 Task: Invite Team Member Softage.1@softage.net to Workspace Car Rentals. Invite Team Member Softage.2@softage.net to Workspace Car Rentals. Invite Team Member Softage.3@softage.net to Workspace Car Rentals. Invite Team Member Softage.4@softage.net to Workspace Car Rentals
Action: Mouse moved to (228, 370)
Screenshot: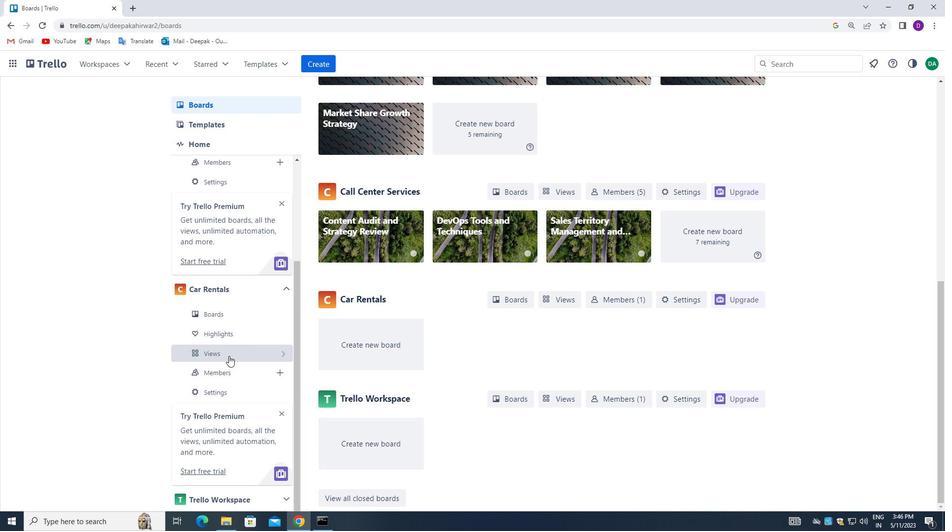 
Action: Mouse pressed left at (228, 370)
Screenshot: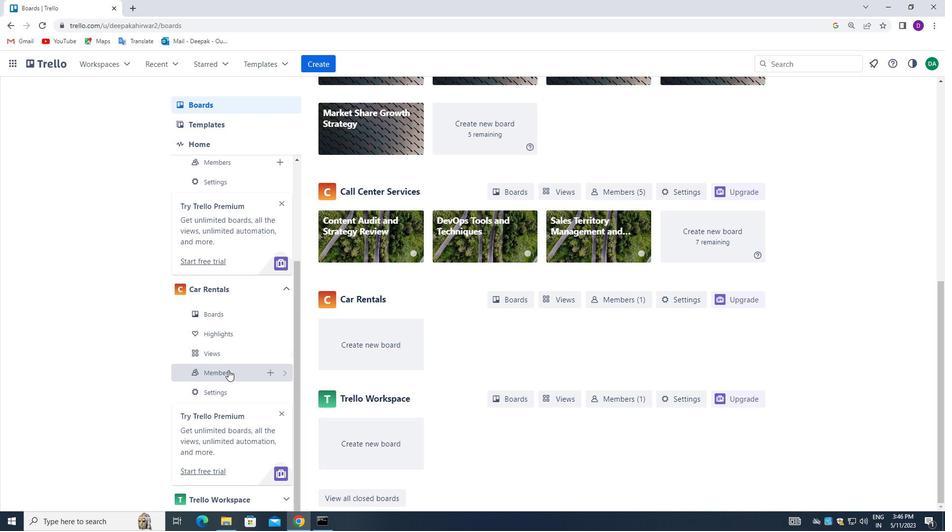 
Action: Mouse moved to (699, 101)
Screenshot: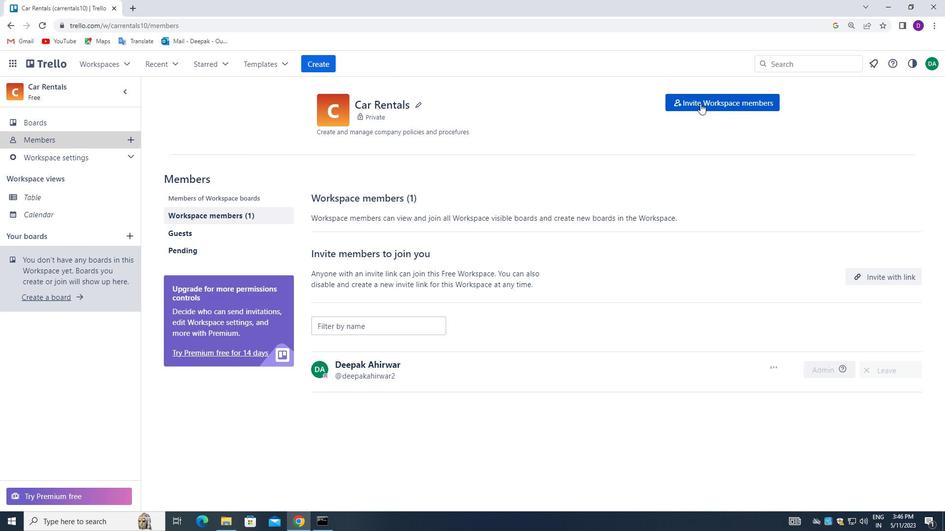 
Action: Mouse pressed left at (699, 101)
Screenshot: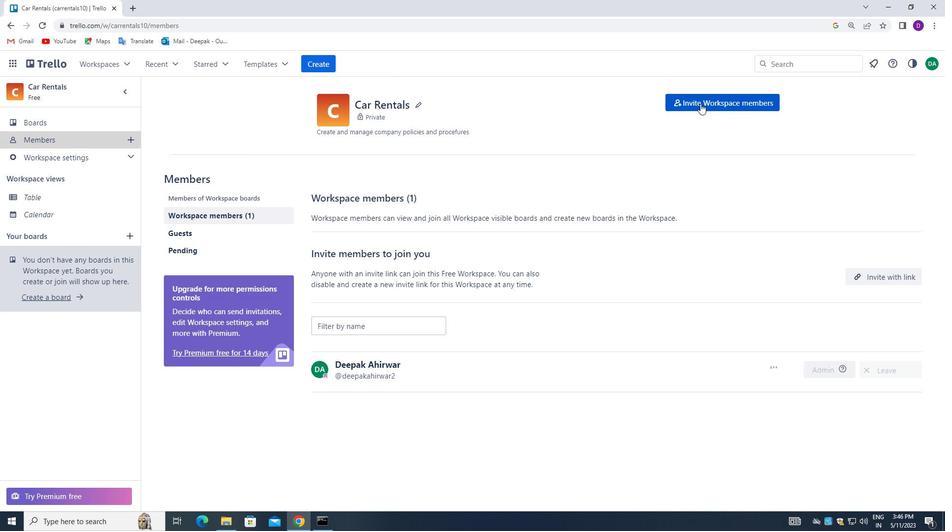 
Action: Mouse moved to (389, 276)
Screenshot: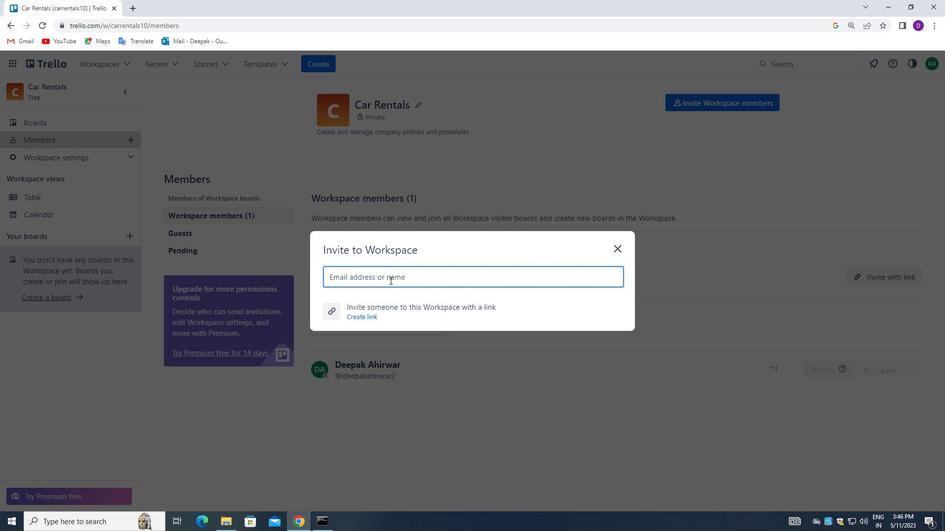 
Action: Mouse pressed left at (389, 276)
Screenshot: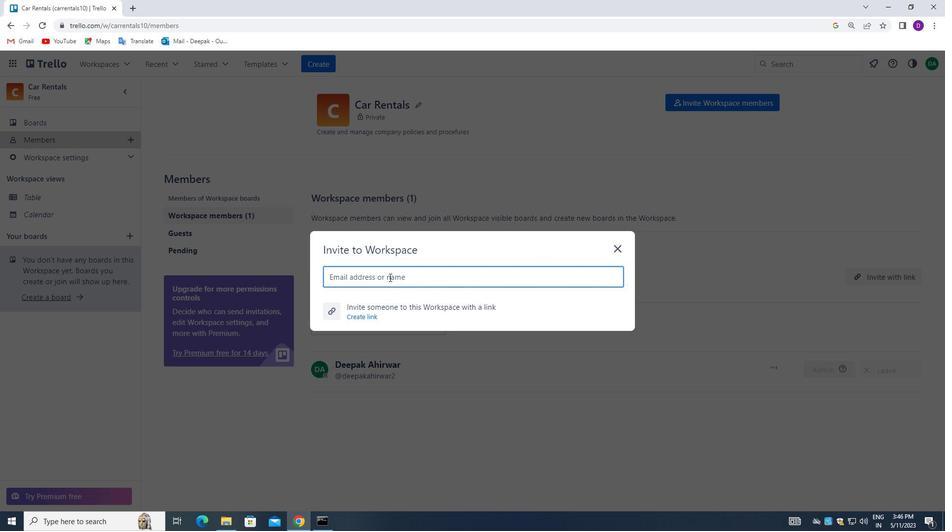 
Action: Mouse moved to (284, 388)
Screenshot: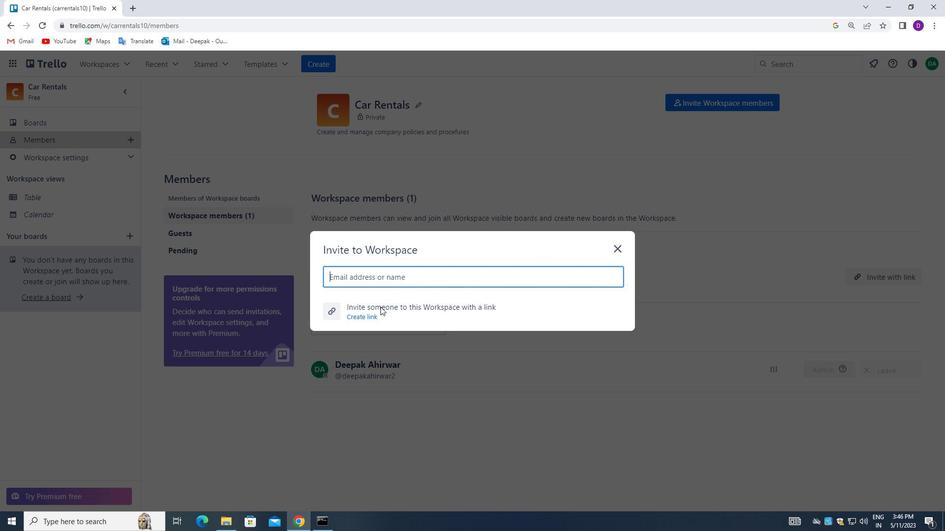 
Action: Key pressed <Key.shift_r>Softage.1<Key.shift>@SOFTAGE.NET
Screenshot: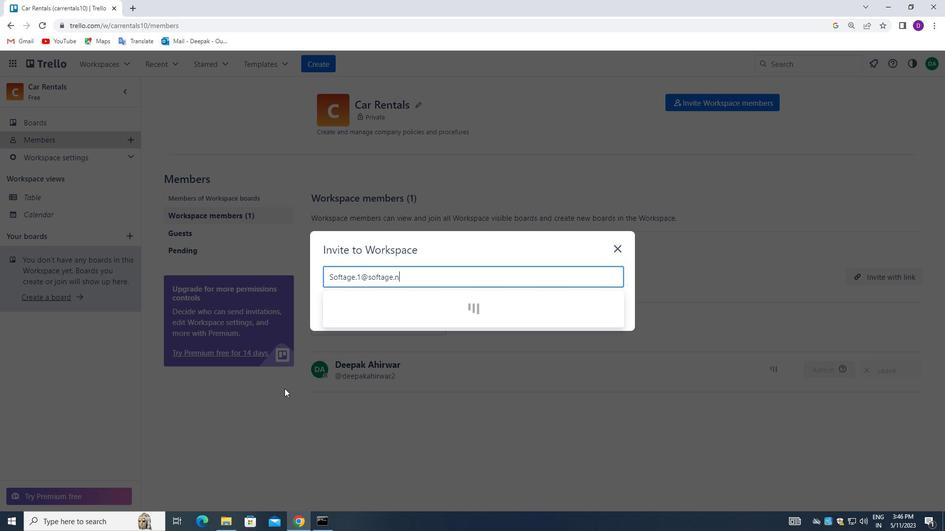 
Action: Mouse moved to (369, 308)
Screenshot: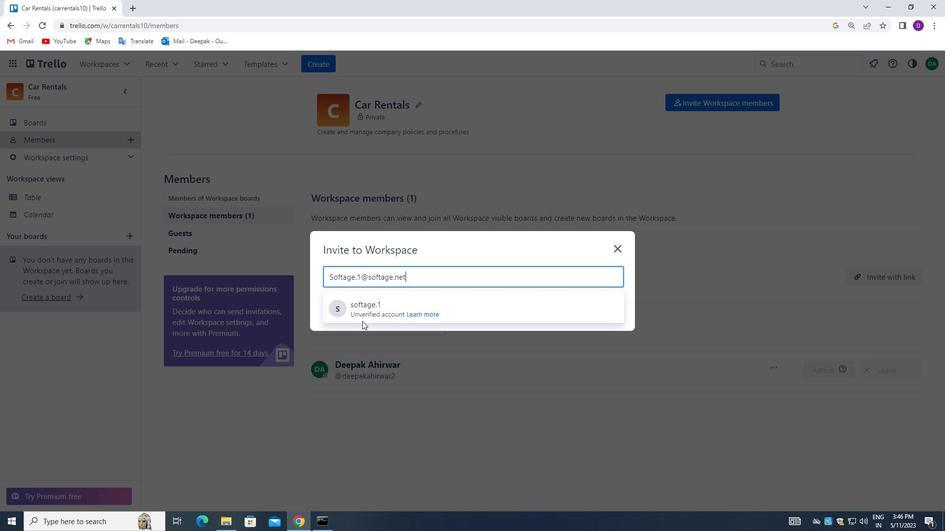 
Action: Mouse pressed left at (369, 308)
Screenshot: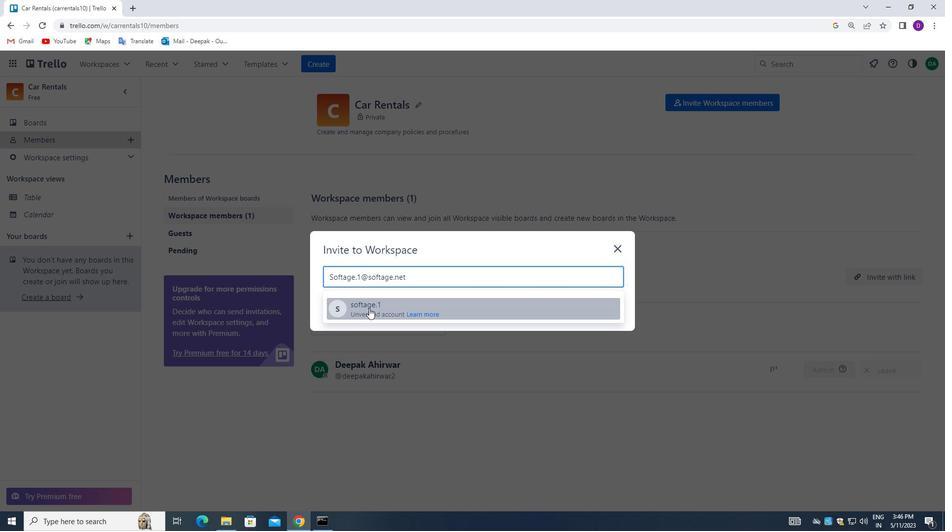 
Action: Mouse moved to (423, 249)
Screenshot: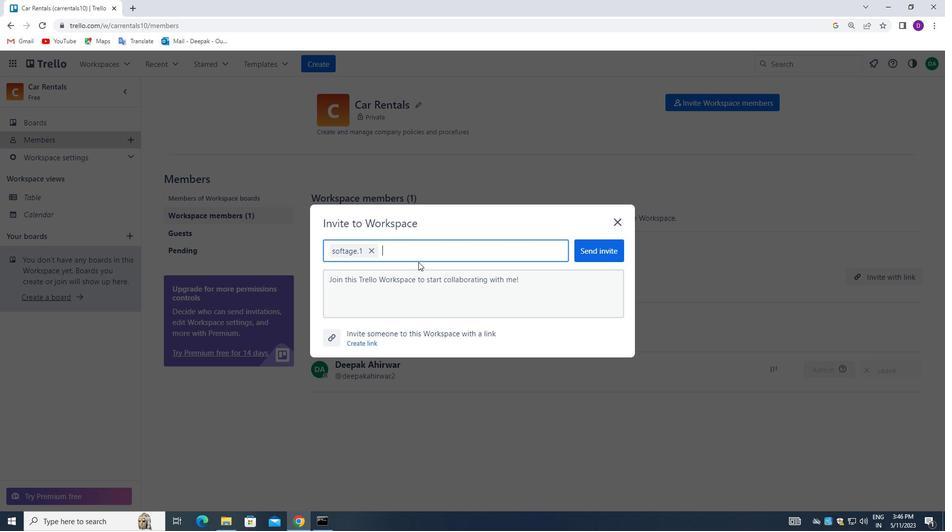 
Action: Key pressed SOFTAGE.2<Key.shift>@DOG<Key.backspace><Key.backspace><Key.backspace>SOFTAGE.NET
Screenshot: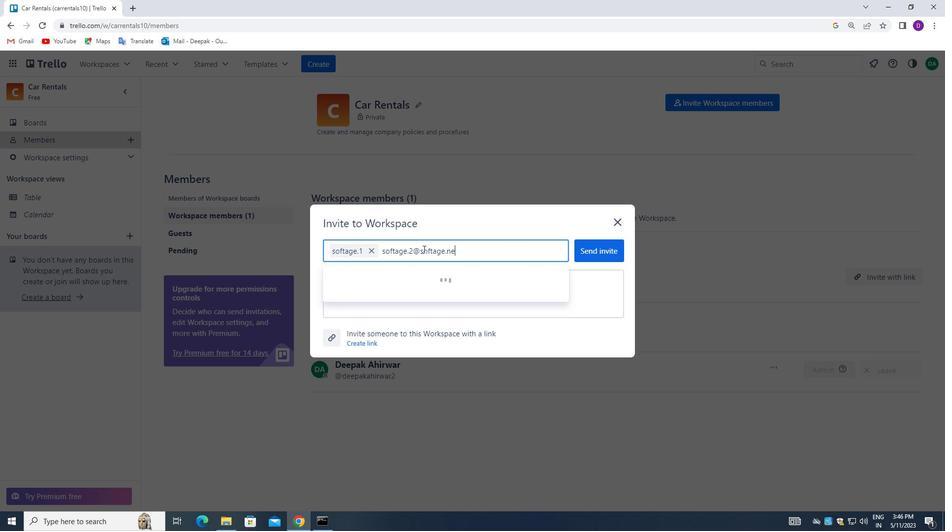 
Action: Mouse moved to (392, 281)
Screenshot: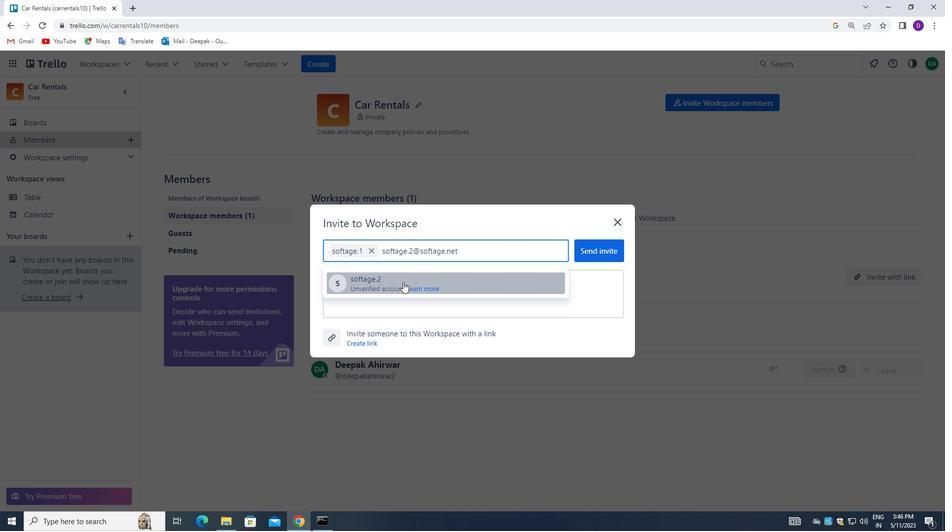 
Action: Mouse pressed left at (392, 281)
Screenshot: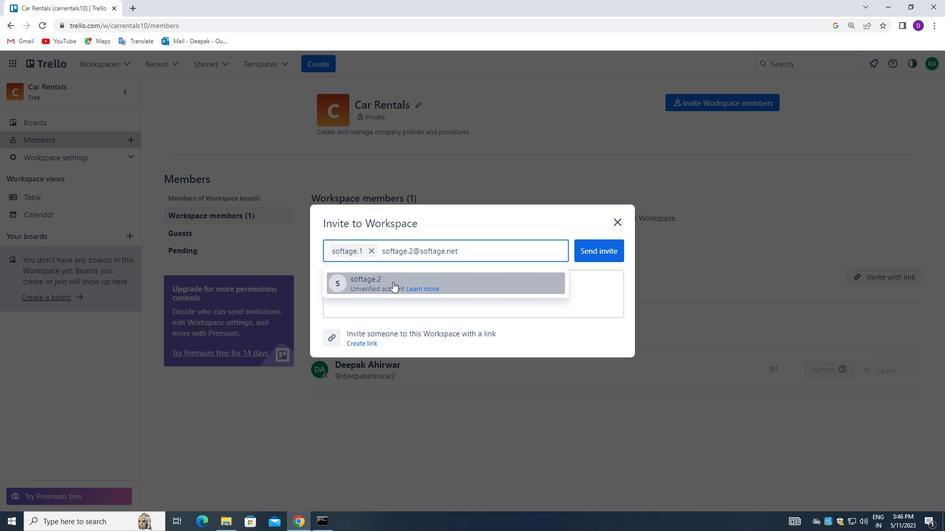
Action: Mouse moved to (473, 250)
Screenshot: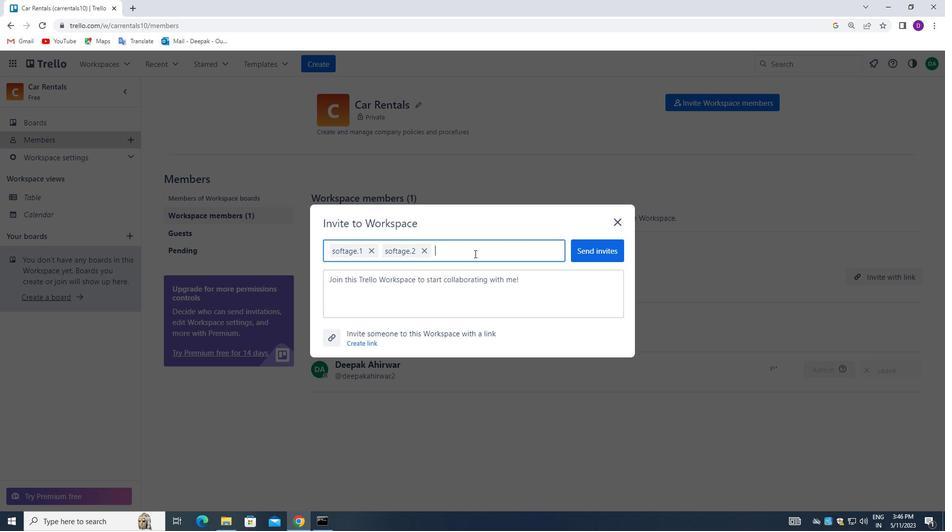 
Action: Key pressed SOFTAGE.3<Key.shift>@SOFTAGE.NET
Screenshot: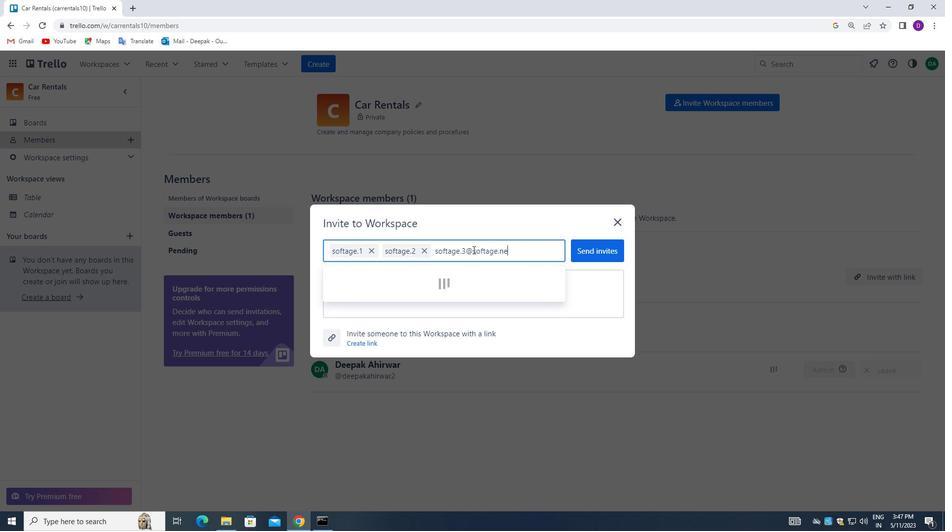 
Action: Mouse moved to (389, 279)
Screenshot: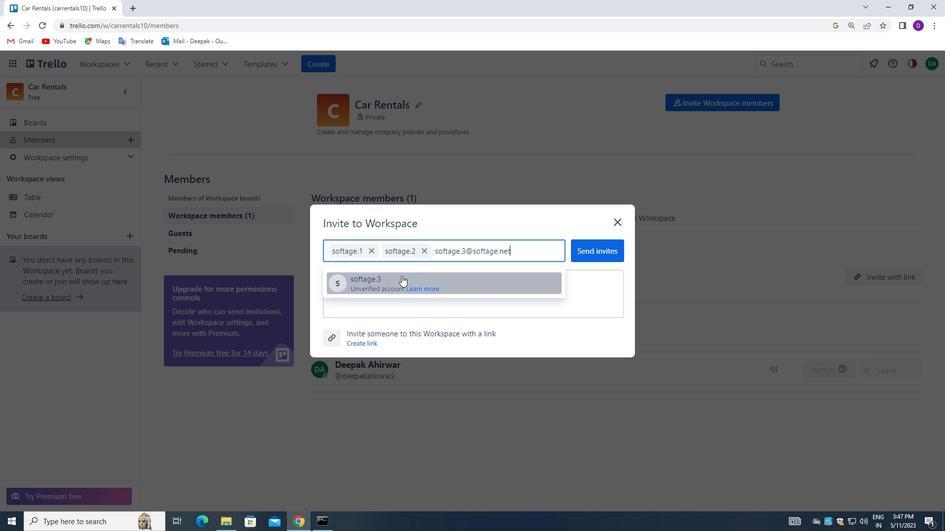 
Action: Mouse pressed left at (389, 279)
Screenshot: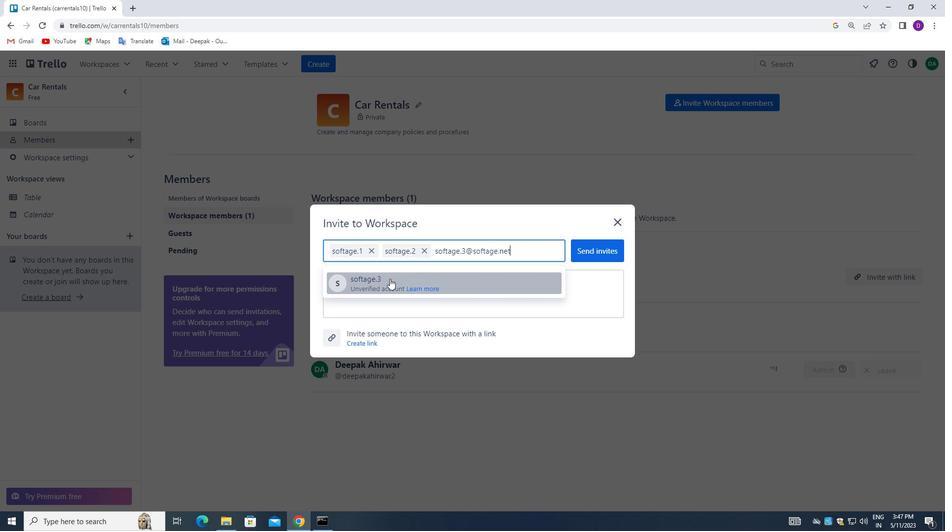 
Action: Mouse moved to (488, 255)
Screenshot: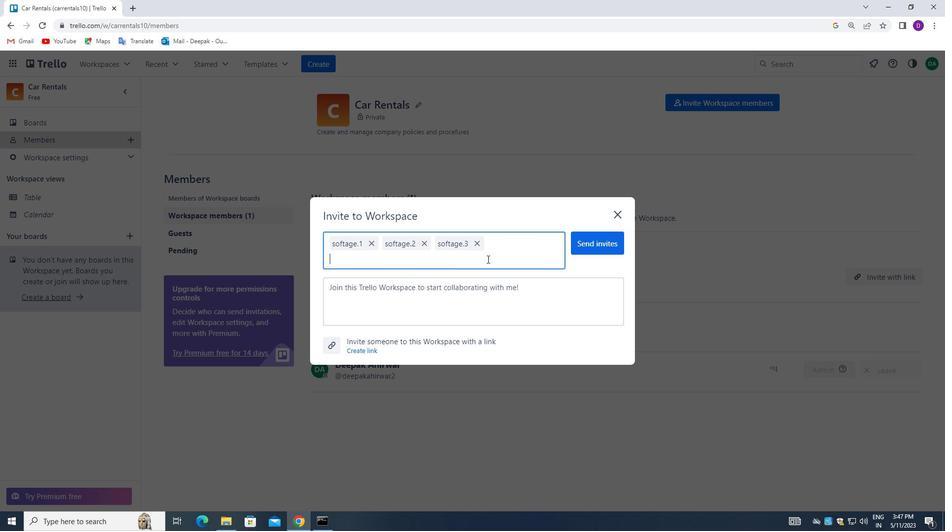 
Action: Key pressed SOFTAGE.4<Key.shift>@SOFTAGE.NET
Screenshot: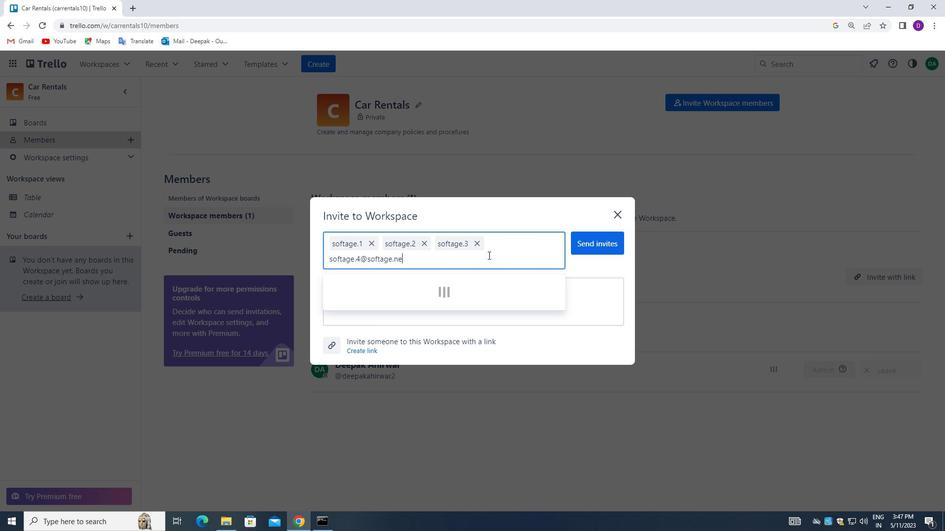
Action: Mouse moved to (371, 289)
Screenshot: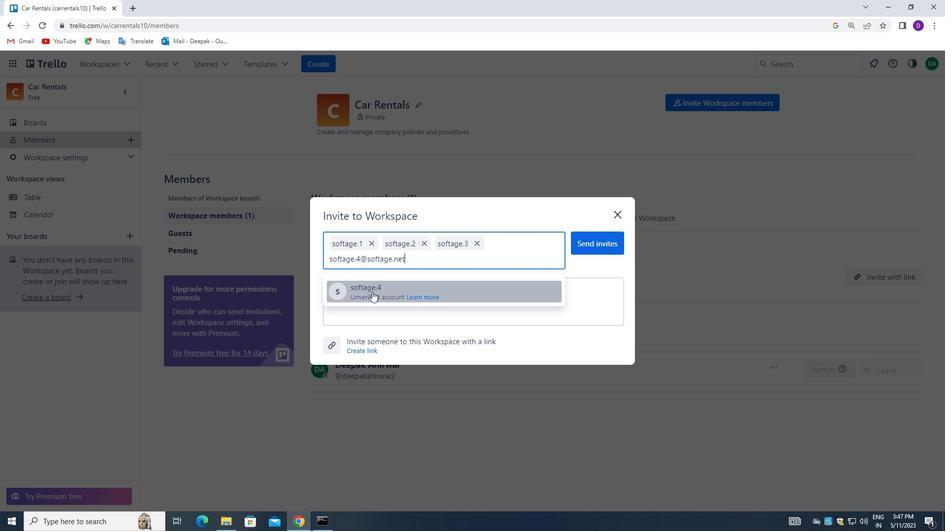 
Action: Mouse pressed left at (371, 289)
Screenshot: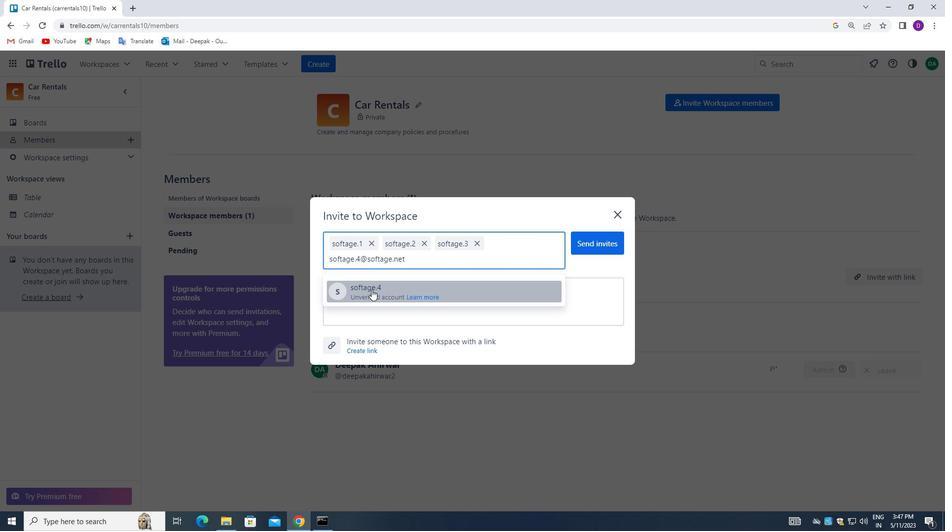 
Action: Mouse moved to (593, 244)
Screenshot: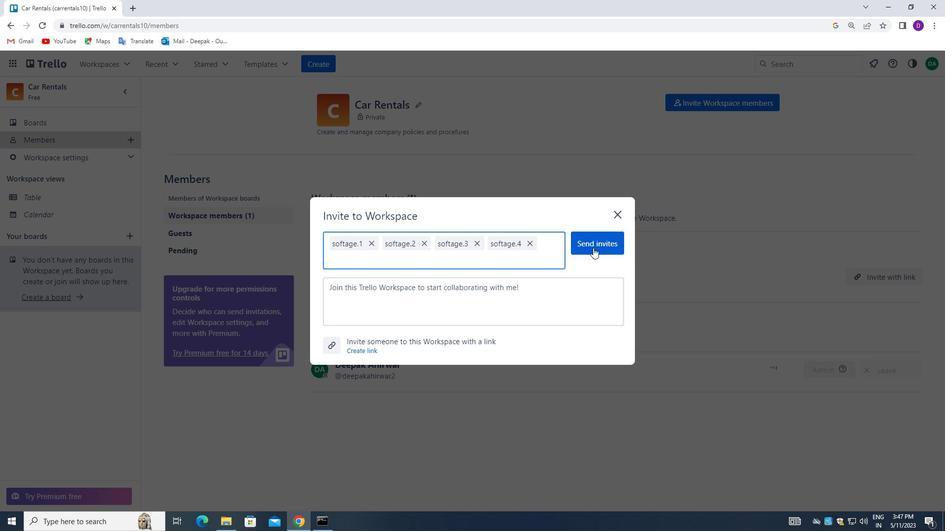 
Action: Mouse pressed left at (593, 244)
Screenshot: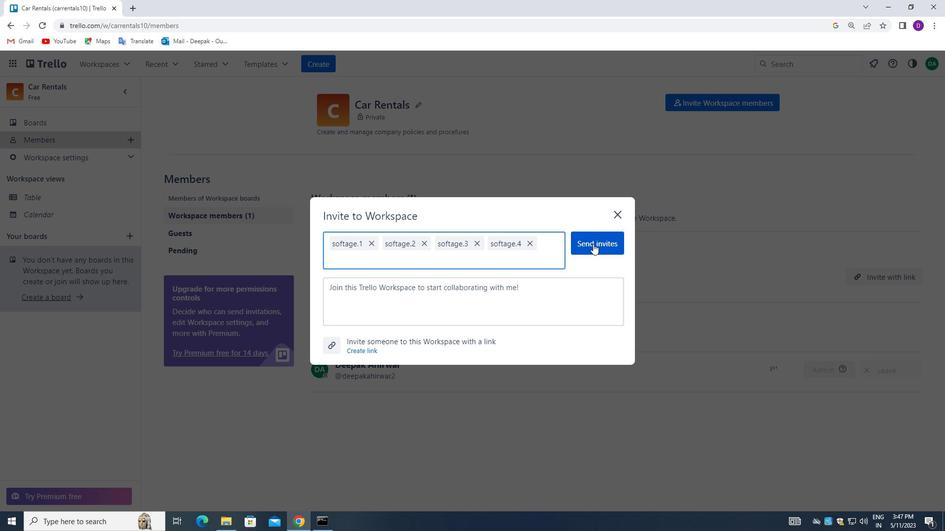 
Action: Mouse moved to (396, 343)
Screenshot: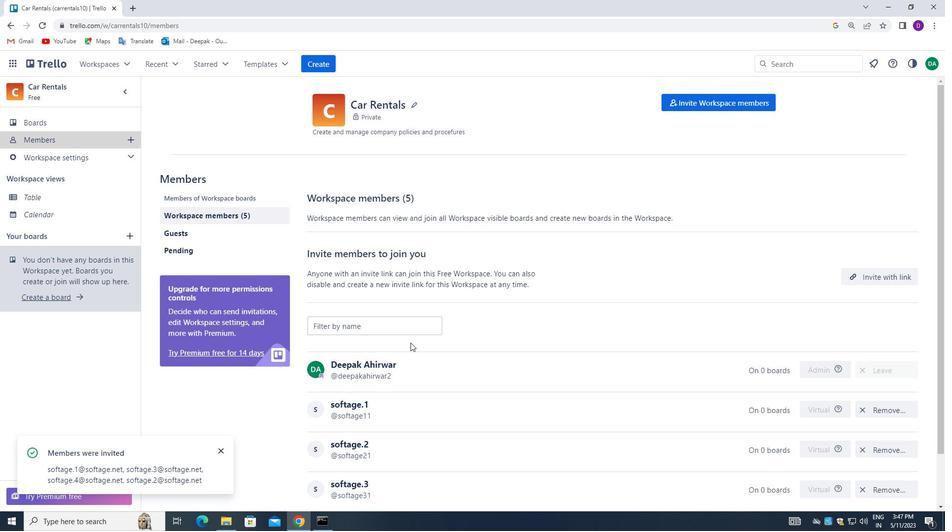 
